 Task: Assign in the project TriumphTech the issue 'Develop a new tool for automated testing of blockchain applications' to the sprint 'Epic Excursion'.
Action: Mouse moved to (1085, 211)
Screenshot: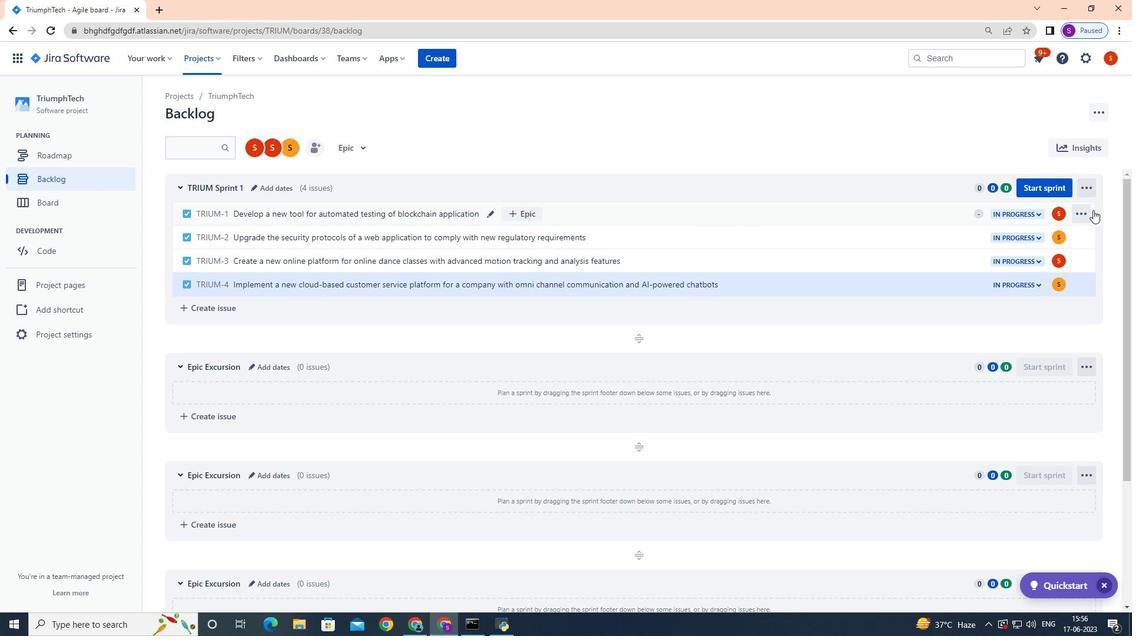
Action: Mouse pressed left at (1085, 211)
Screenshot: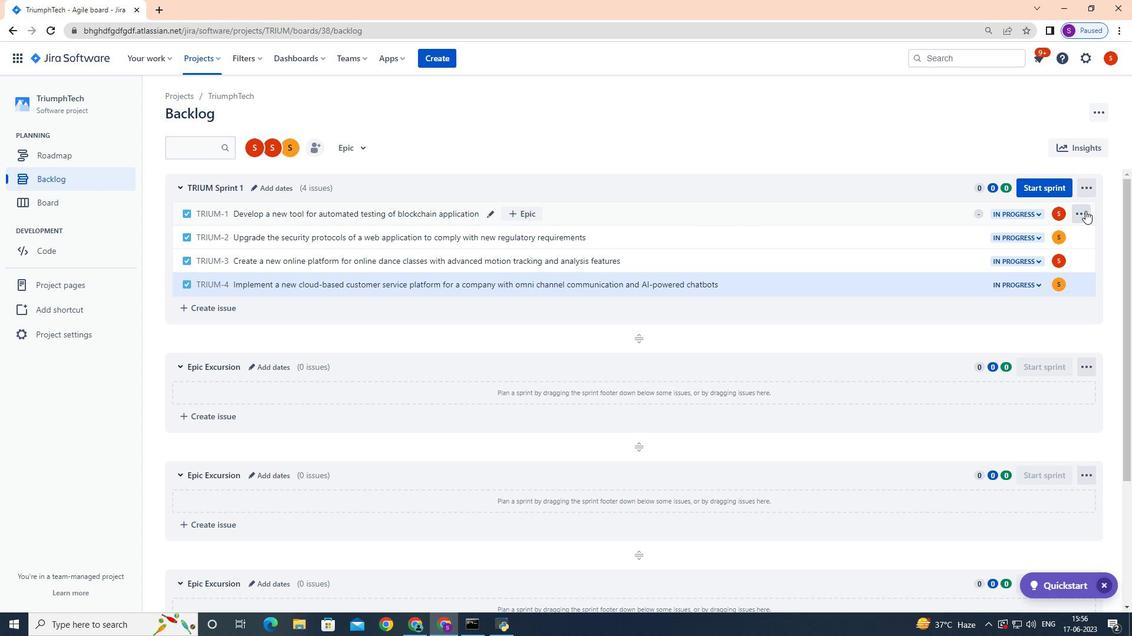 
Action: Mouse moved to (1060, 349)
Screenshot: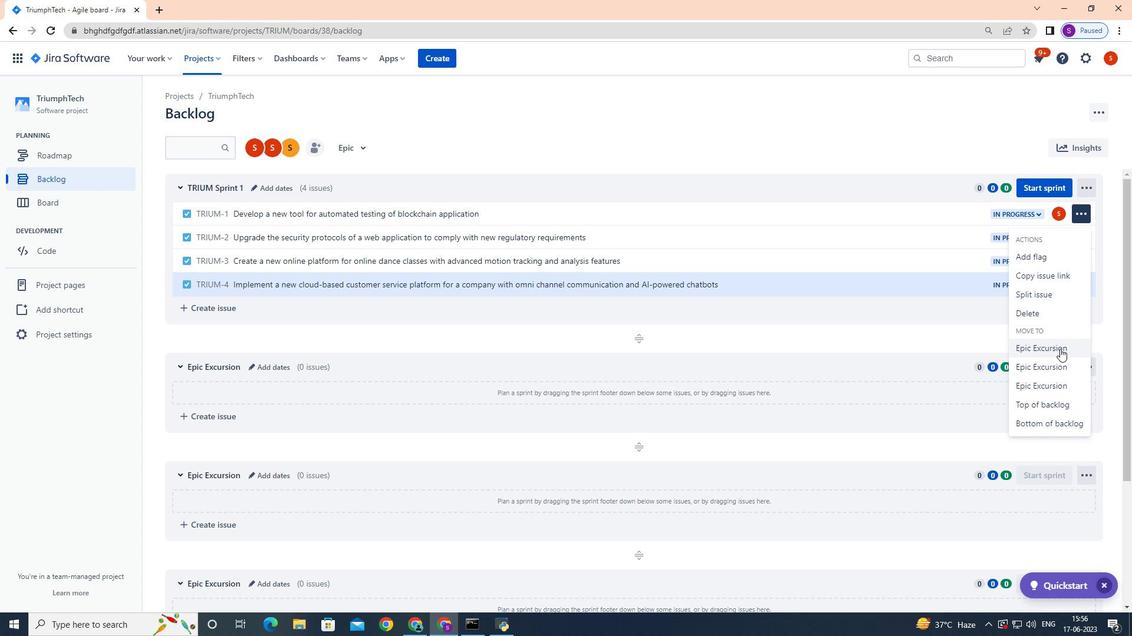 
Action: Mouse pressed left at (1060, 349)
Screenshot: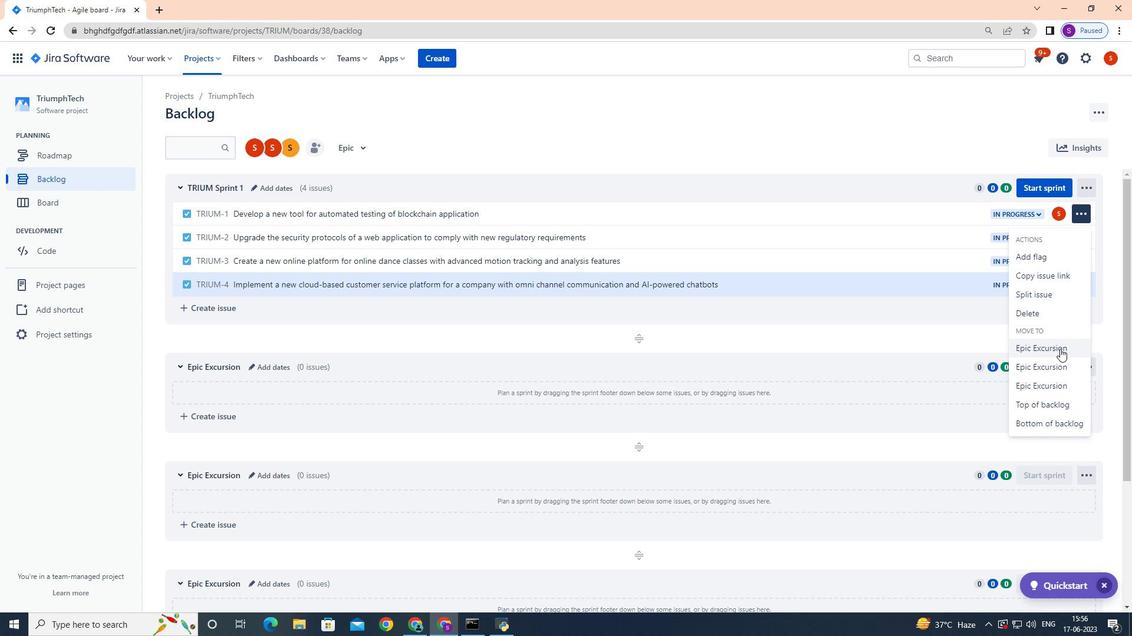 
Action: Mouse moved to (1061, 346)
Screenshot: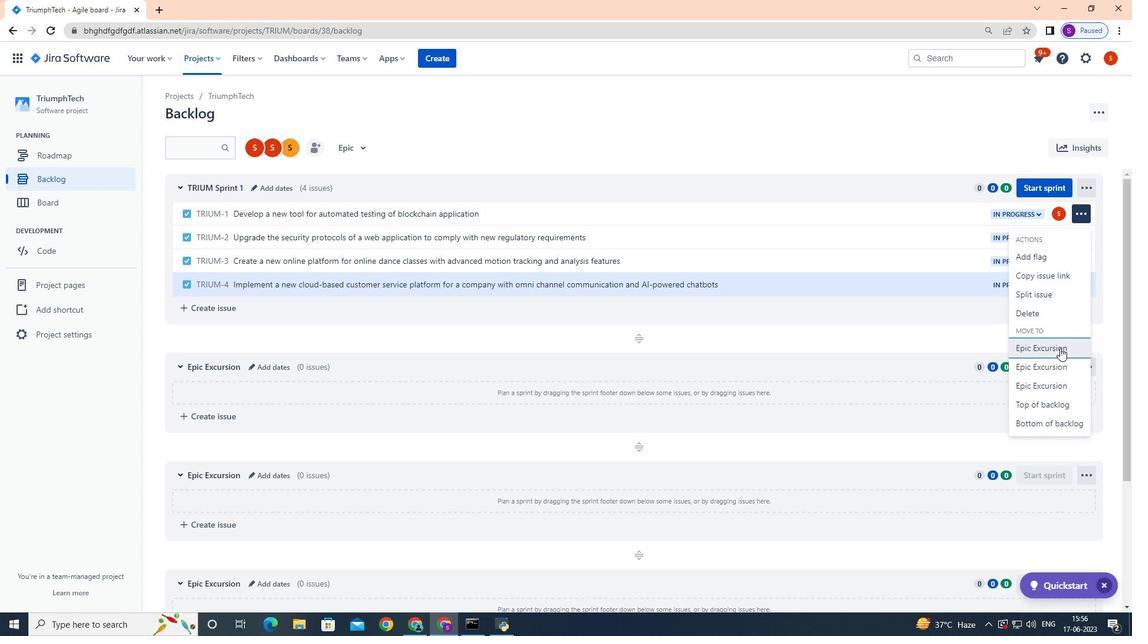 
